 Task: Check the calendar for a meeting scheduled on June 22, 2023, at 4 PM.
Action: Mouse moved to (16, 29)
Screenshot: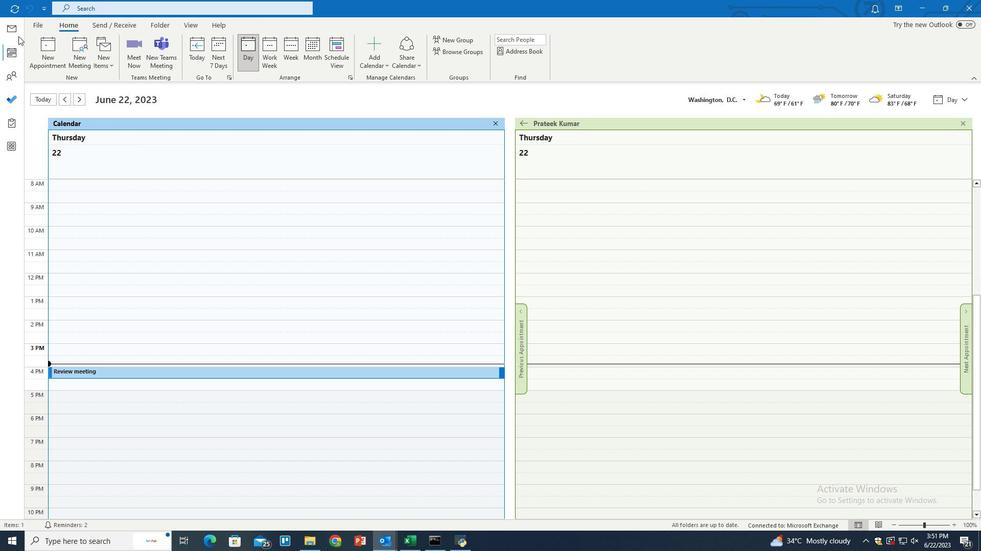 
Action: Mouse pressed left at (16, 29)
Screenshot: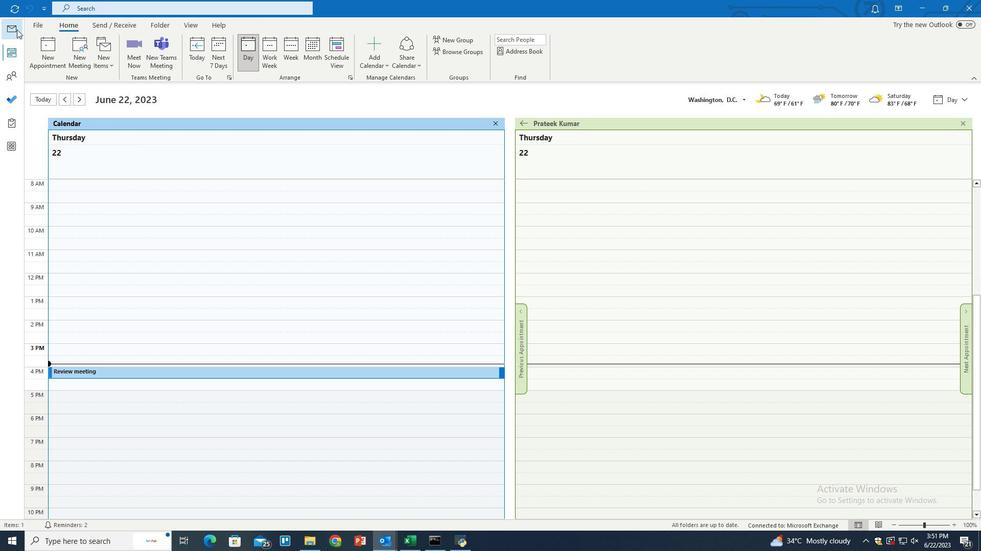 
Action: Mouse moved to (191, 28)
Screenshot: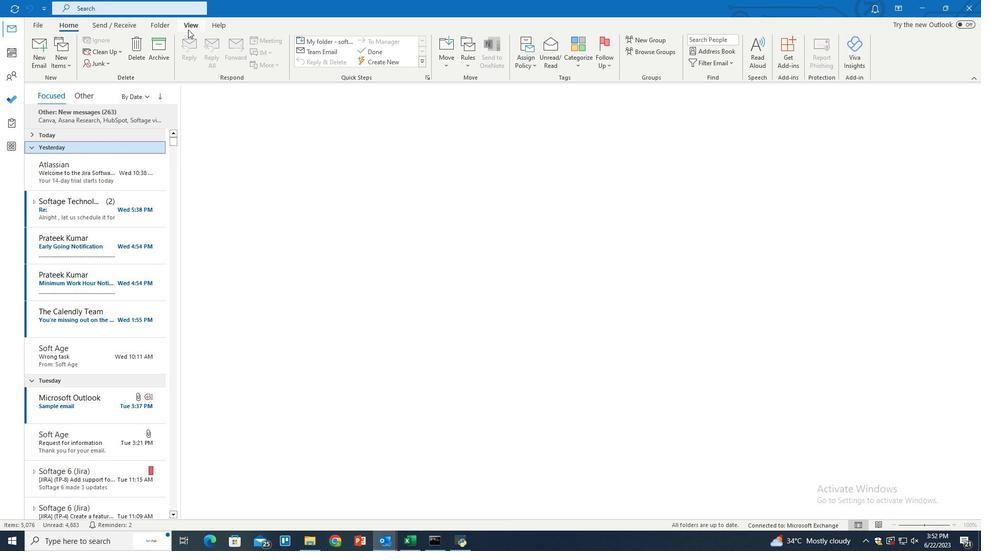 
Action: Mouse pressed left at (191, 28)
Screenshot: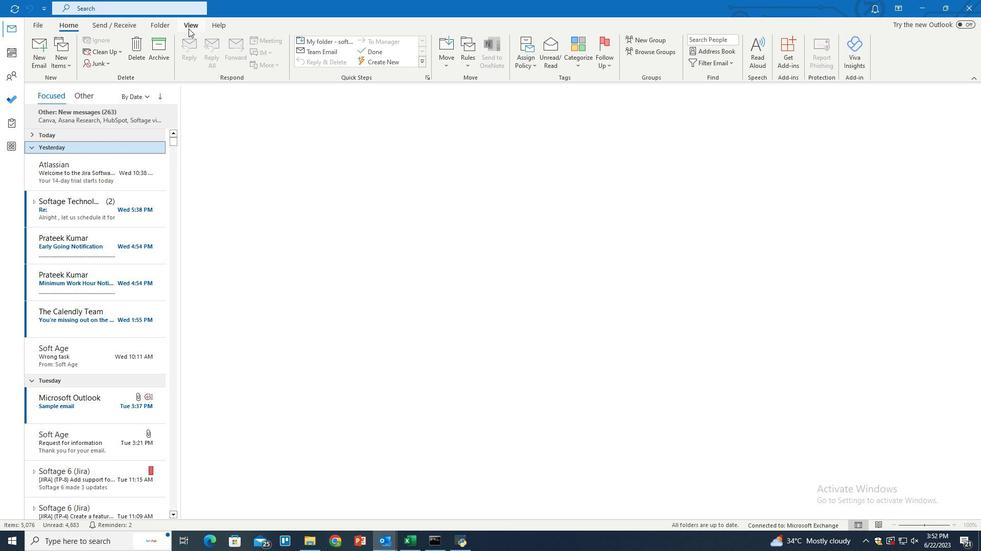 
Action: Mouse moved to (683, 57)
Screenshot: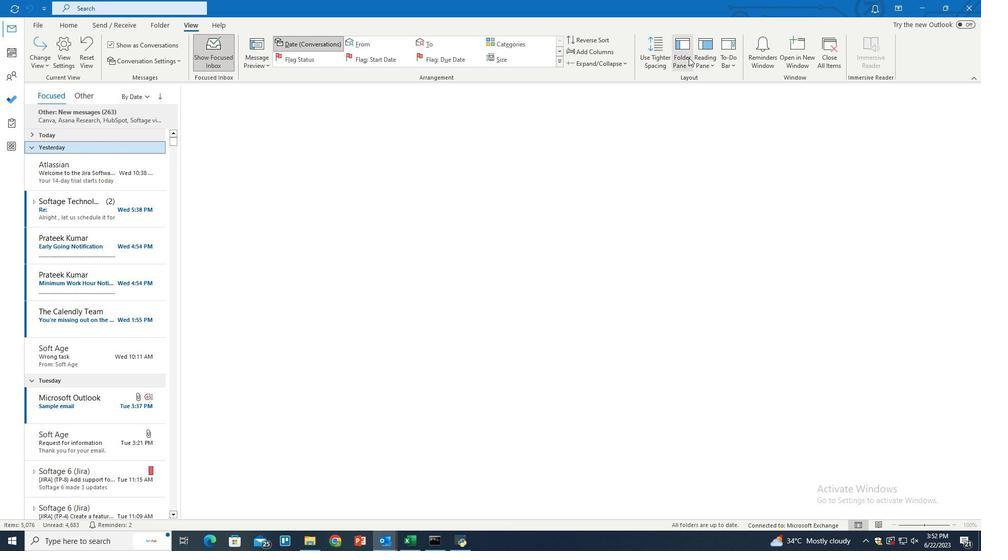 
Action: Mouse pressed left at (683, 57)
Screenshot: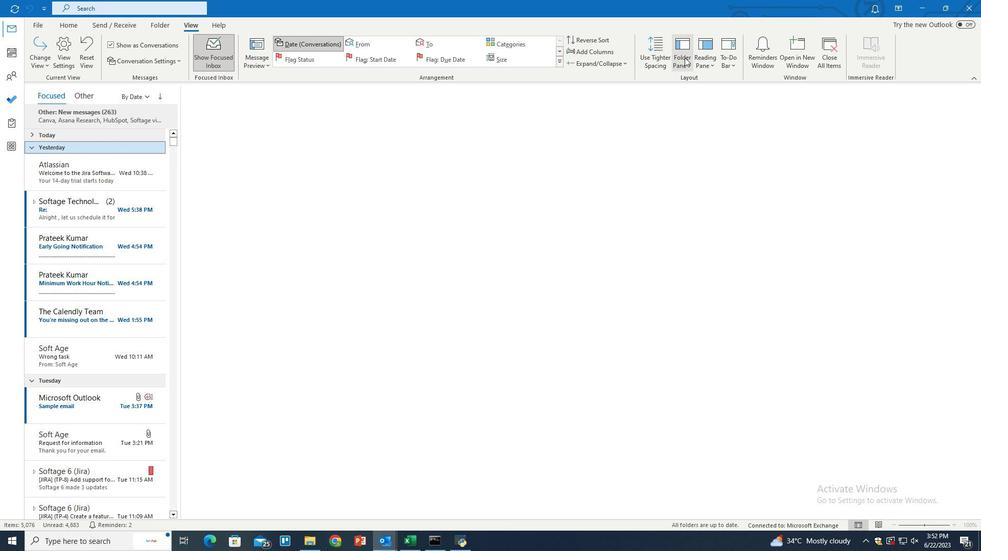 
Action: Mouse moved to (698, 128)
Screenshot: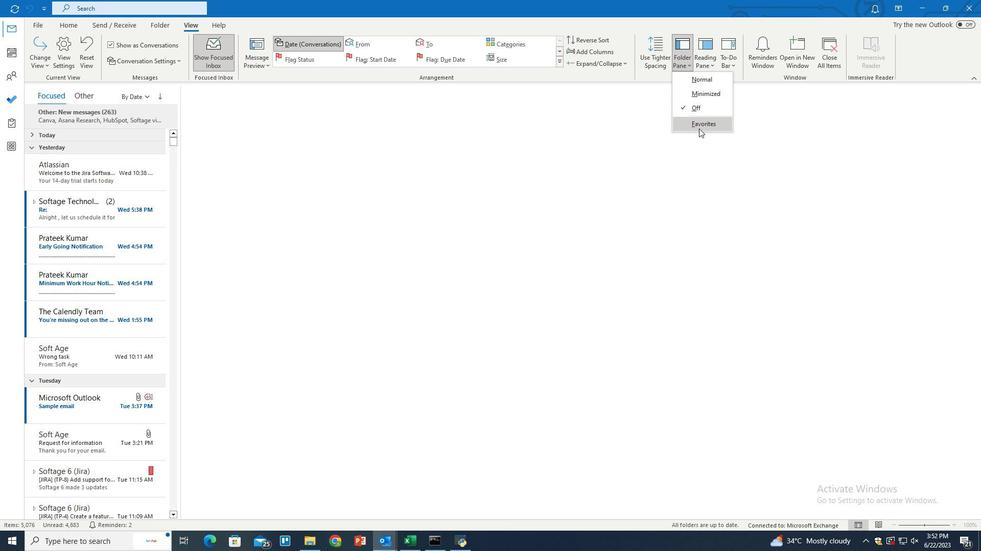 
Action: Mouse pressed left at (698, 128)
Screenshot: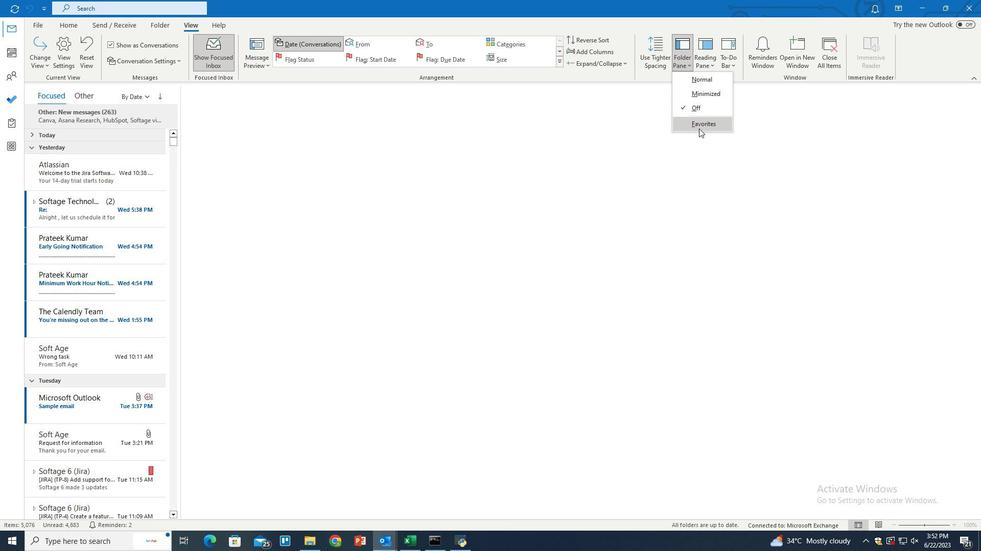 
Action: Mouse moved to (660, 188)
Screenshot: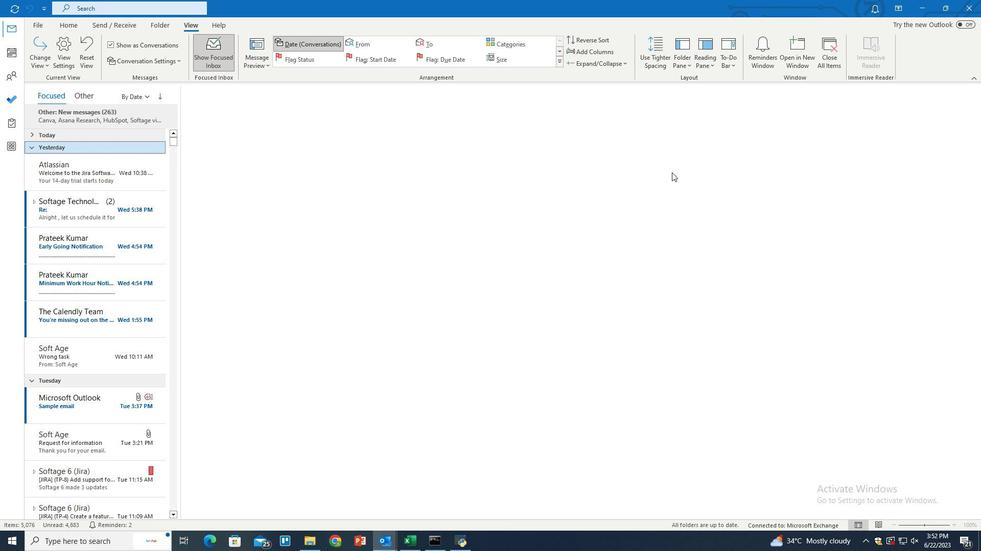 
